 Task: Select service change management.
Action: Mouse moved to (598, 211)
Screenshot: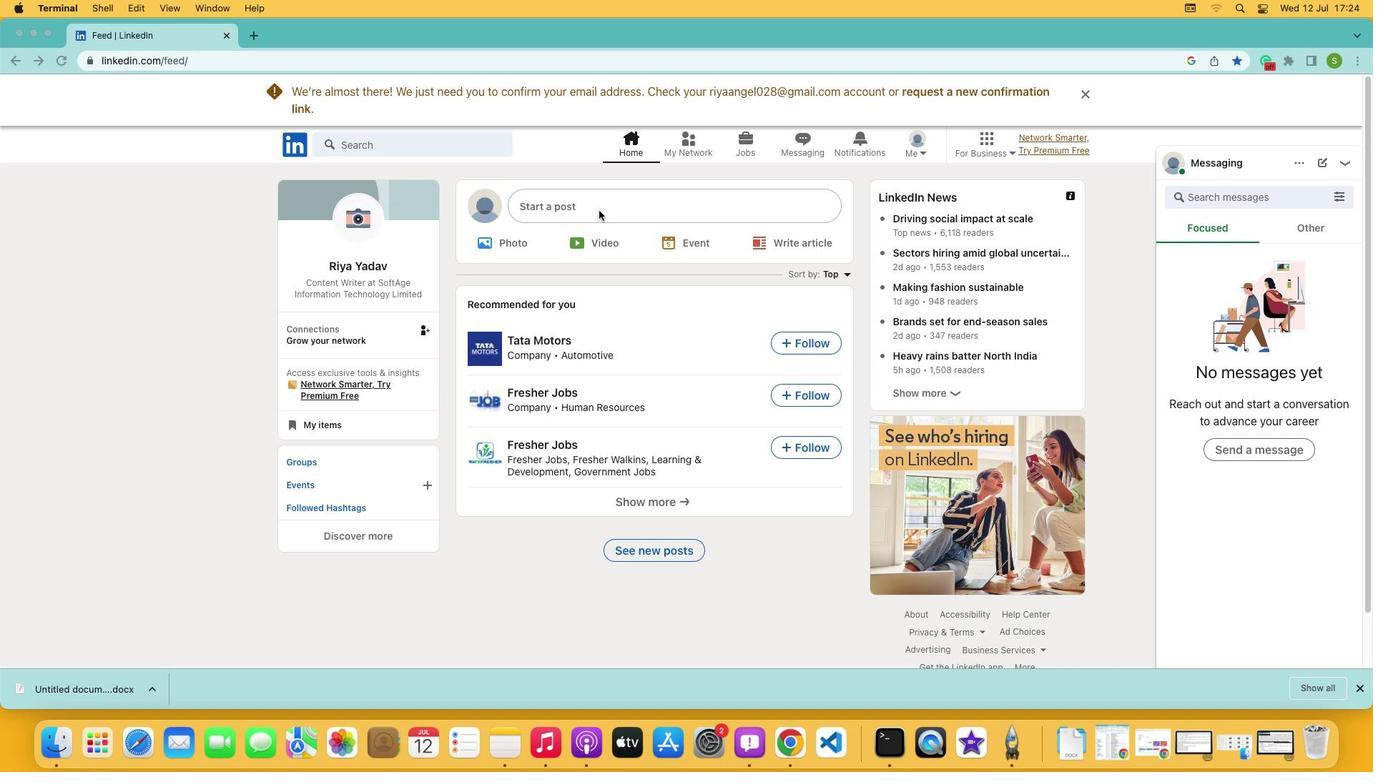 
Action: Mouse pressed left at (598, 211)
Screenshot: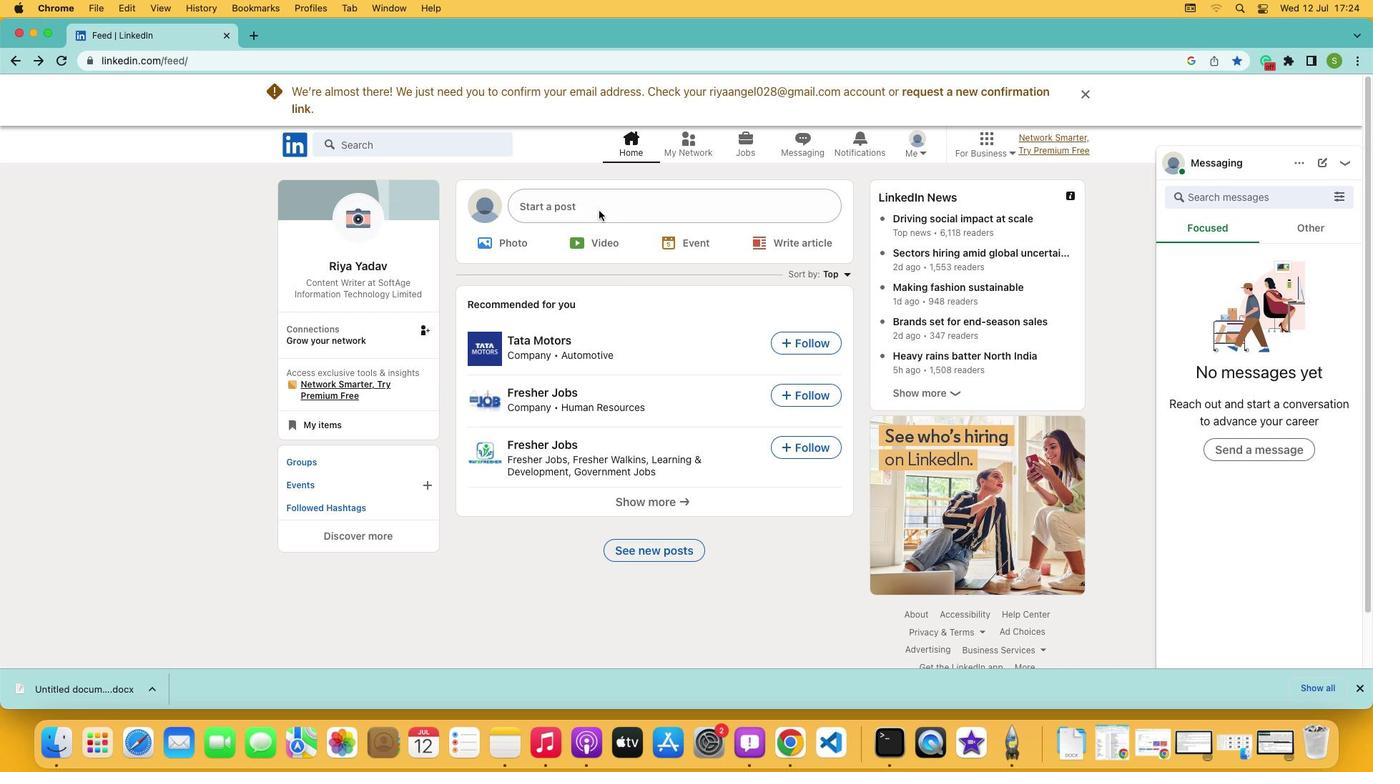 
Action: Mouse moved to (599, 211)
Screenshot: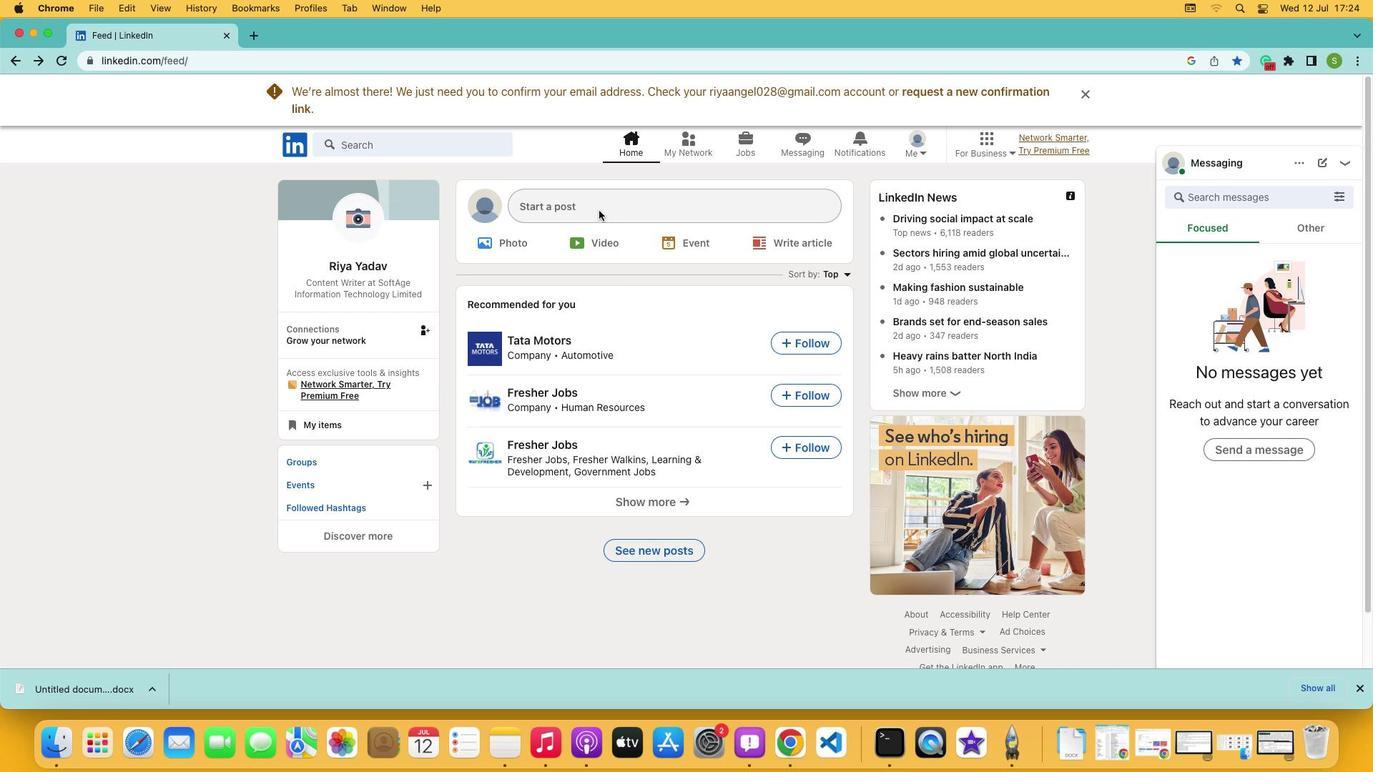 
Action: Mouse pressed left at (599, 211)
Screenshot: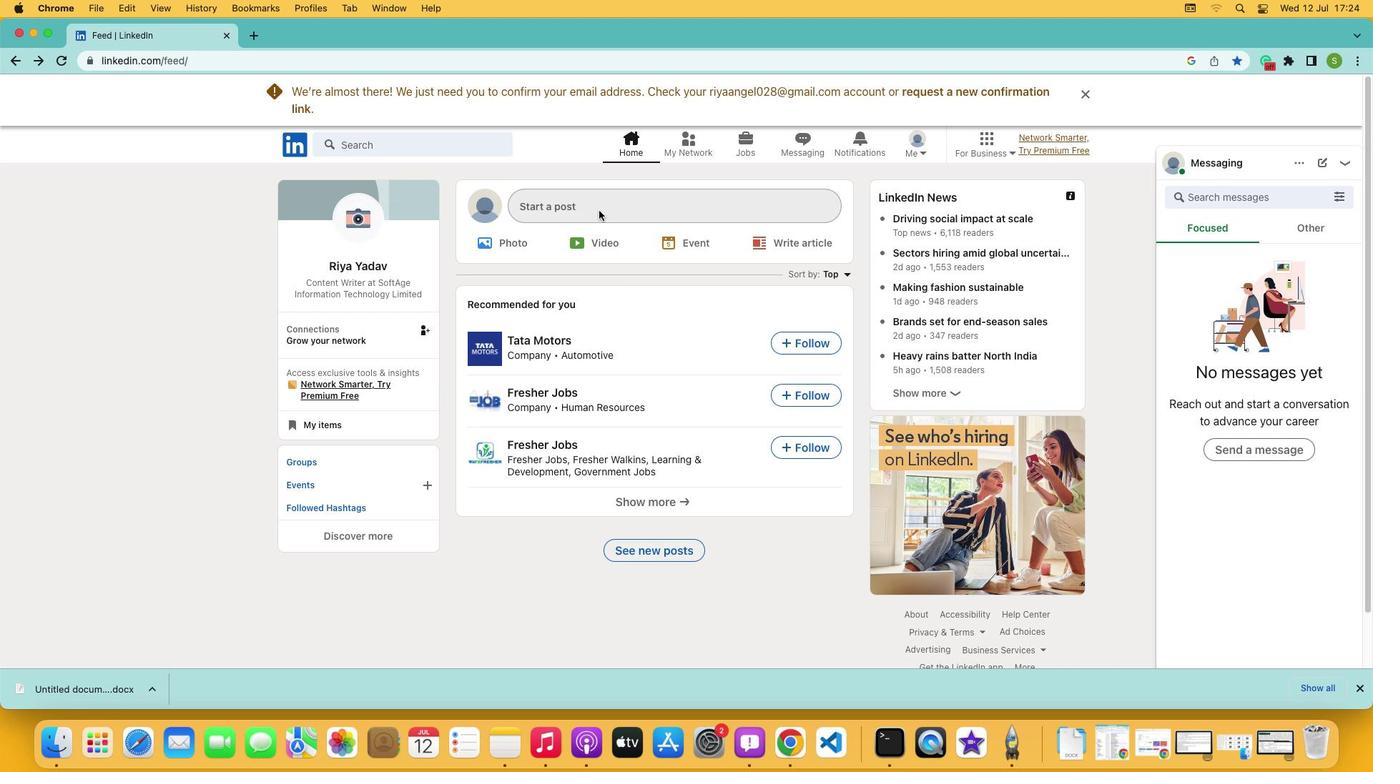
Action: Mouse moved to (607, 429)
Screenshot: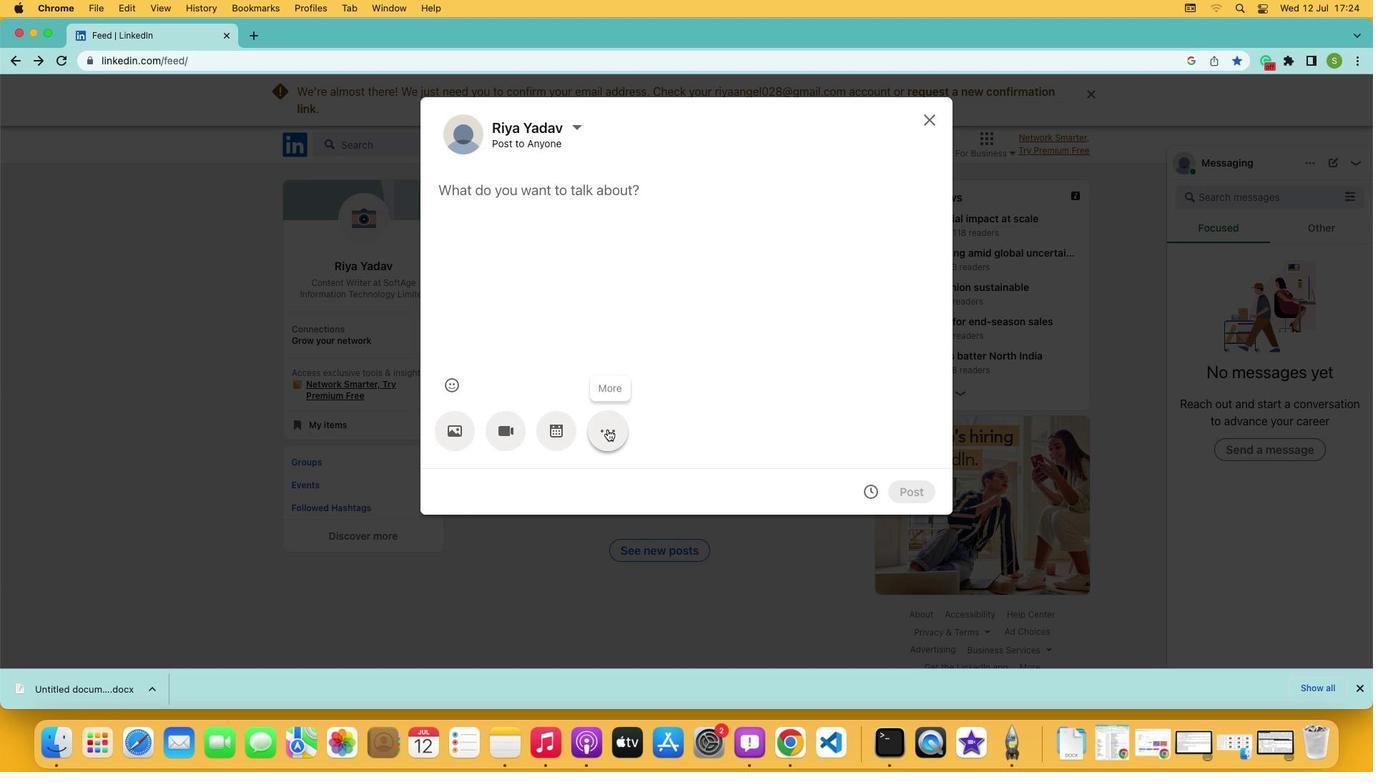 
Action: Mouse pressed left at (607, 429)
Screenshot: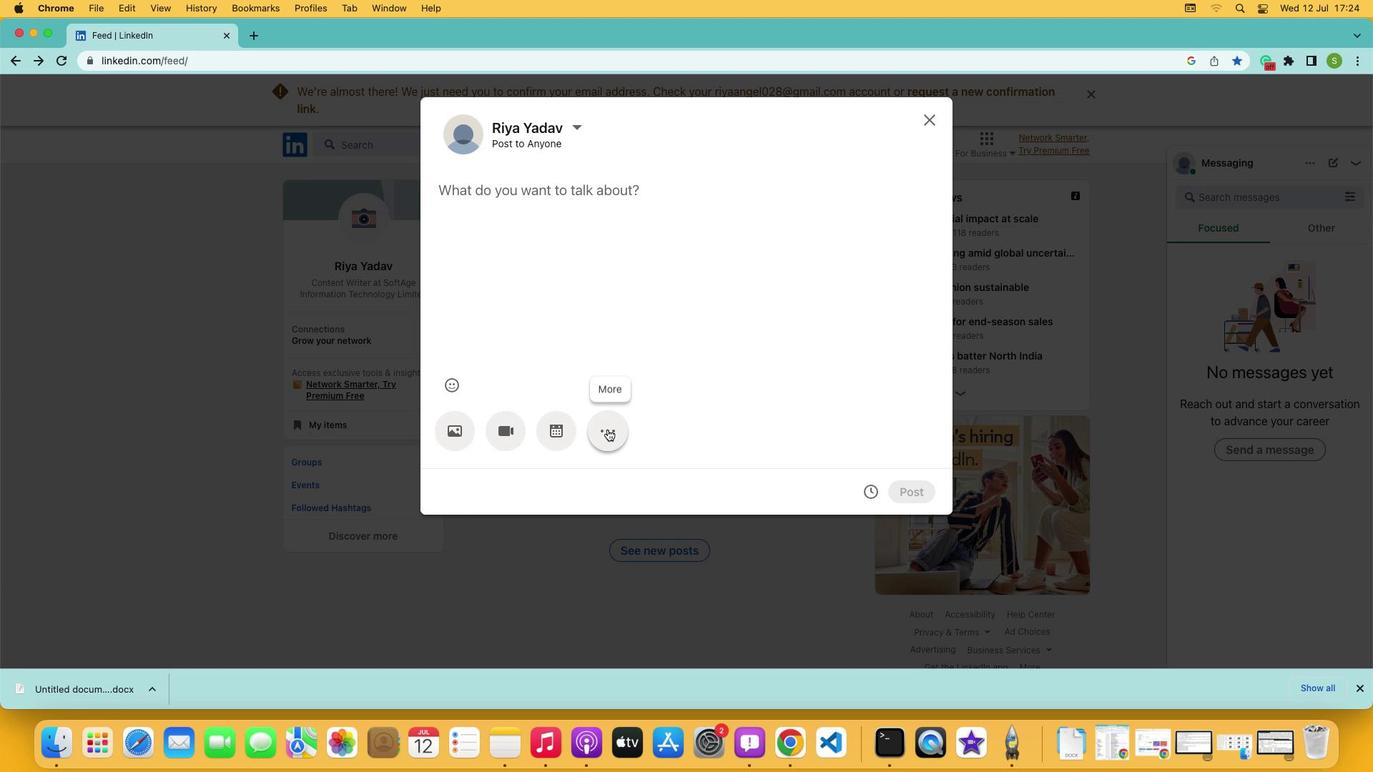 
Action: Mouse moved to (815, 424)
Screenshot: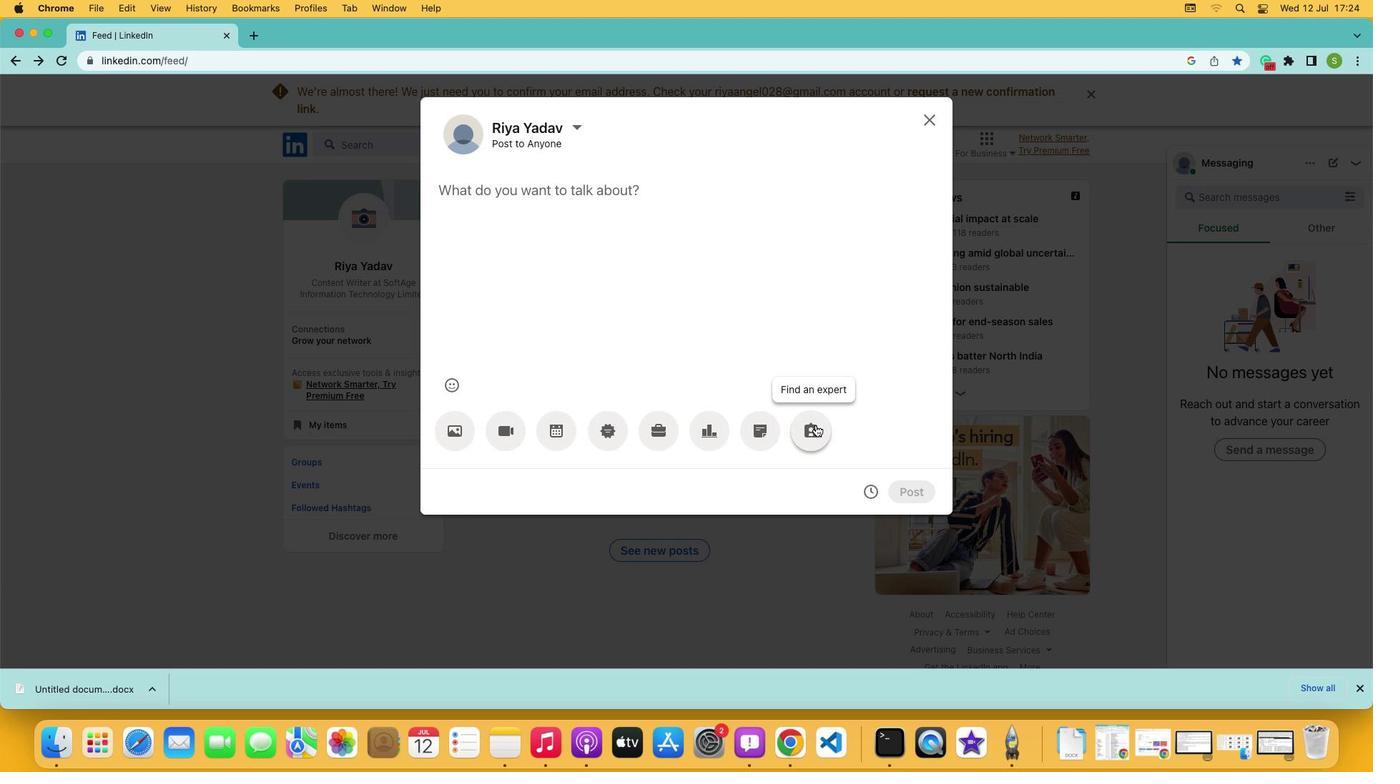 
Action: Mouse pressed left at (815, 424)
Screenshot: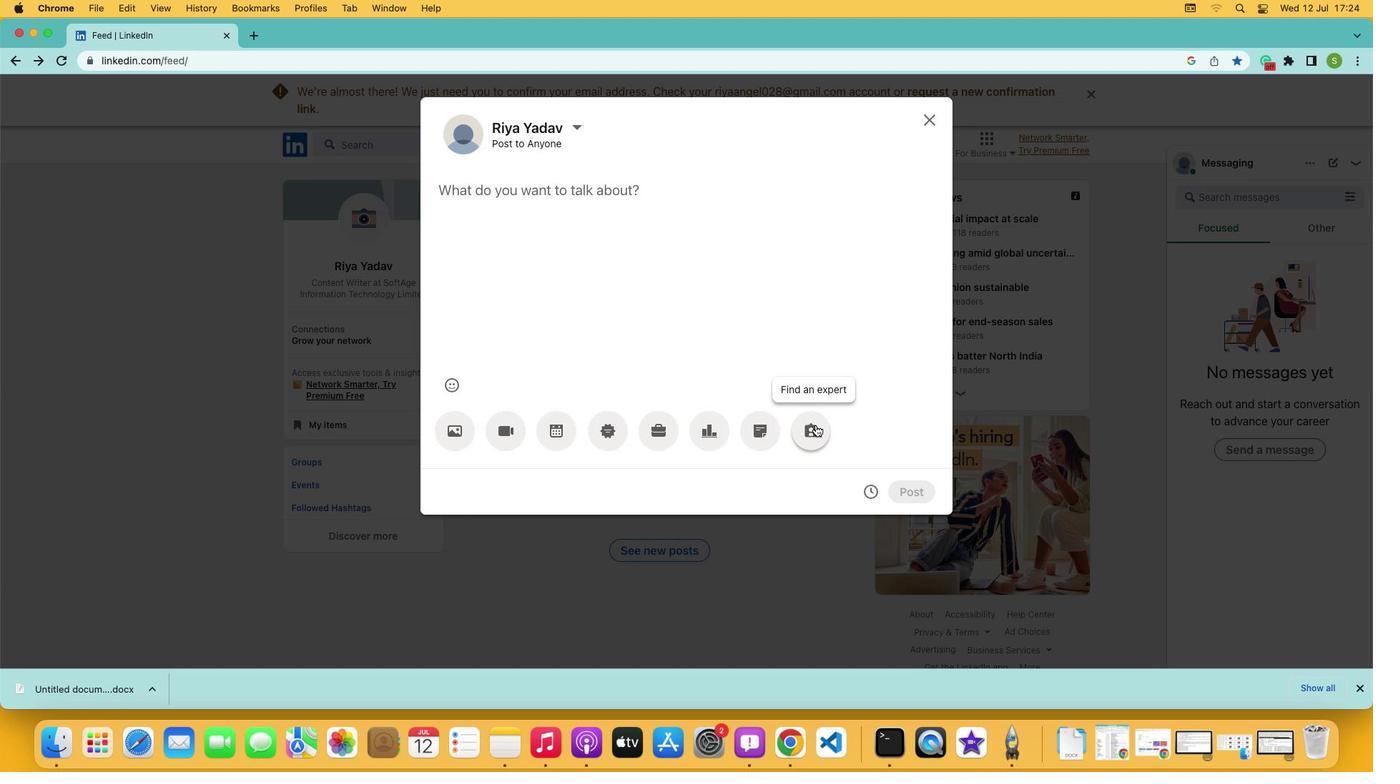
Action: Mouse moved to (634, 205)
Screenshot: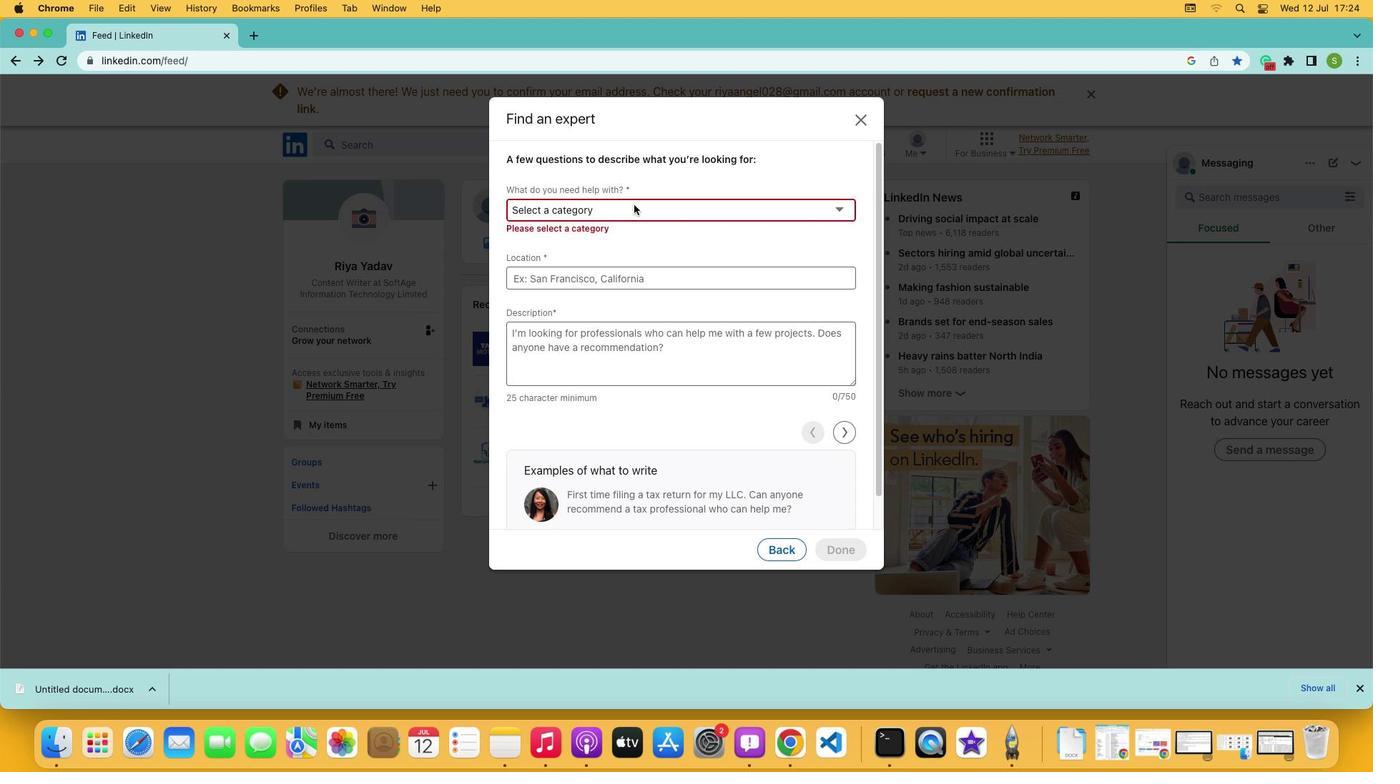 
Action: Mouse pressed left at (634, 205)
Screenshot: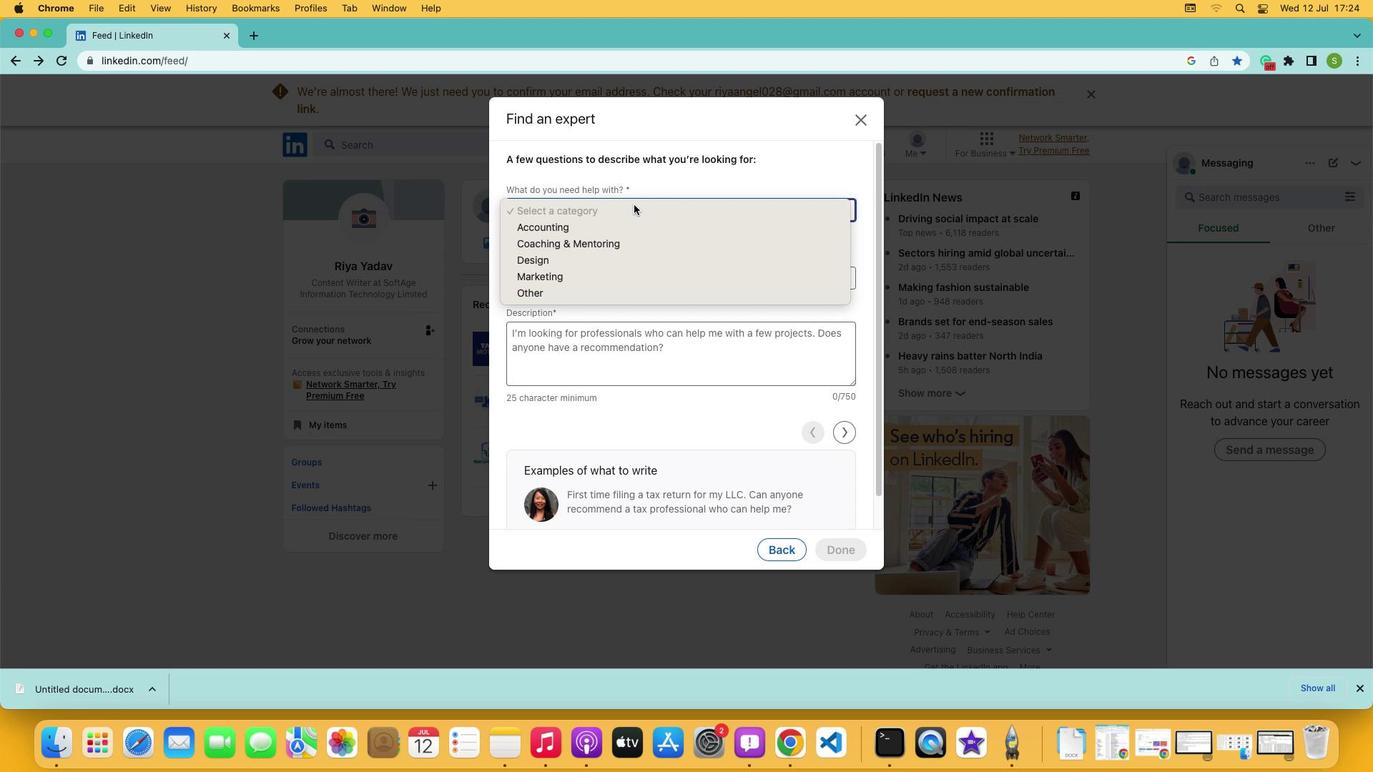 
Action: Mouse moved to (598, 245)
Screenshot: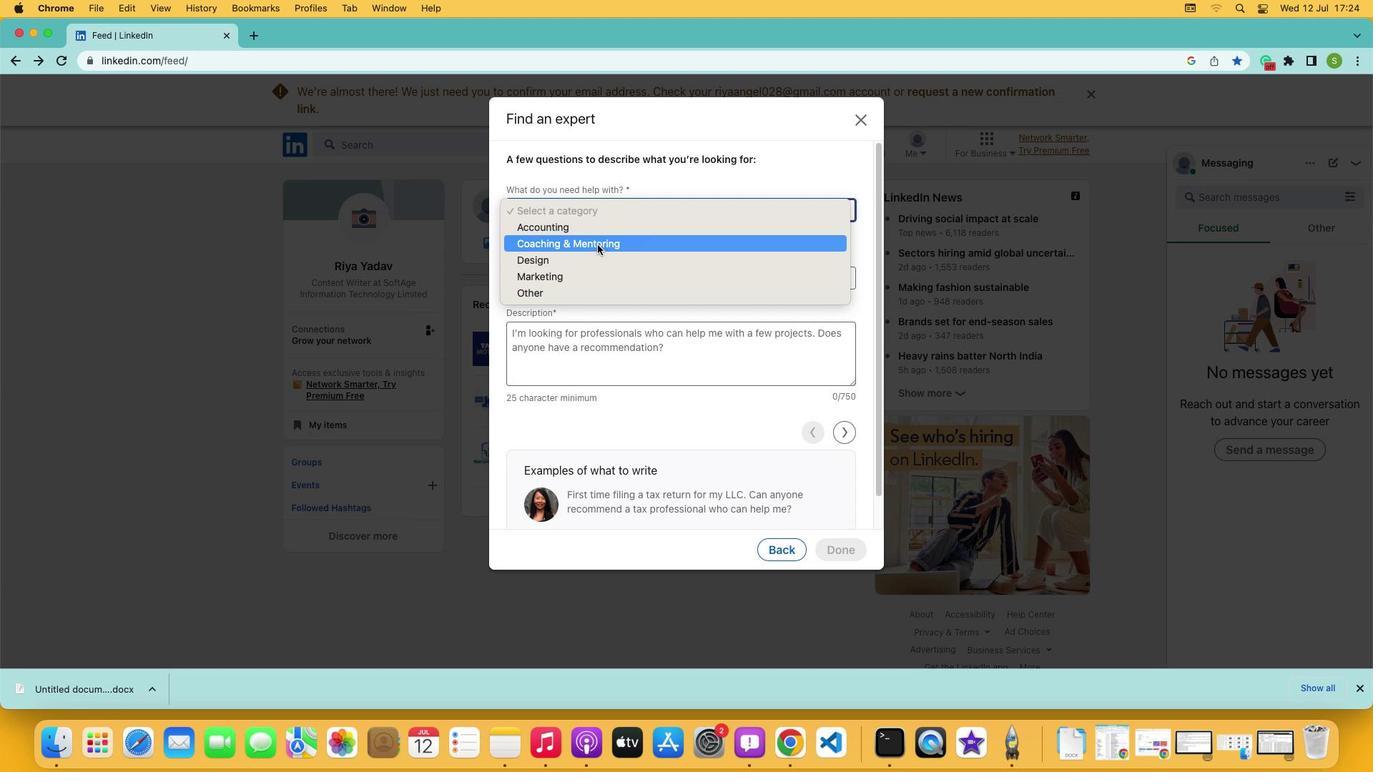 
Action: Mouse pressed left at (598, 245)
Screenshot: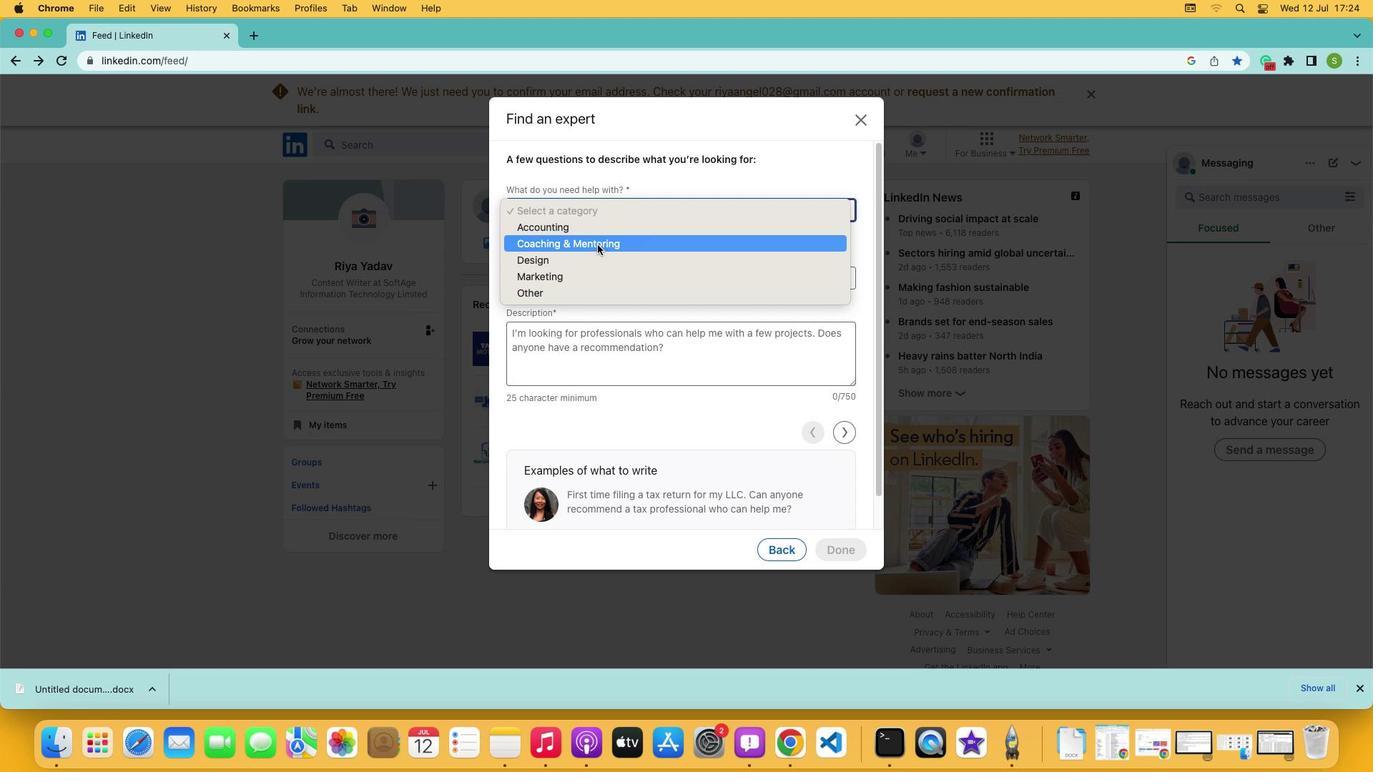 
Action: Mouse moved to (588, 266)
Screenshot: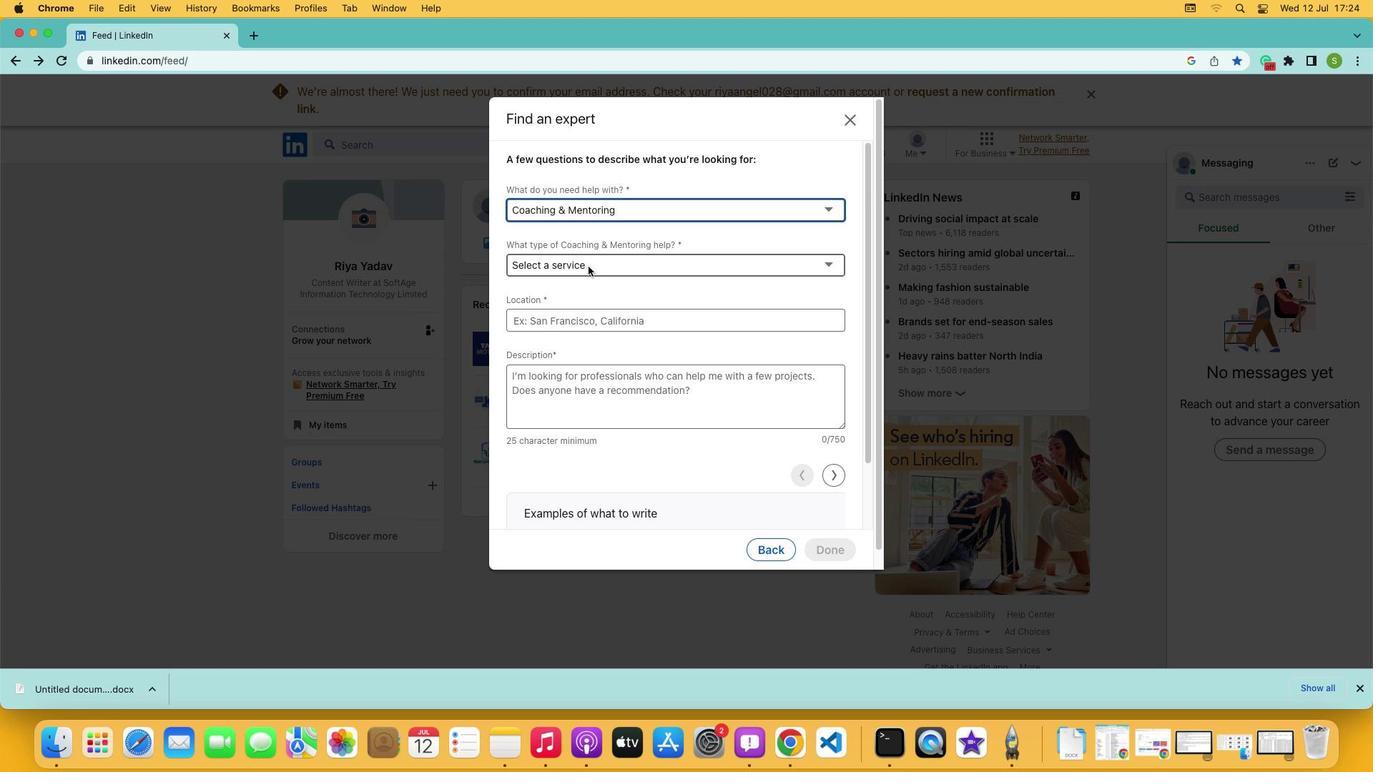 
Action: Mouse pressed left at (588, 266)
Screenshot: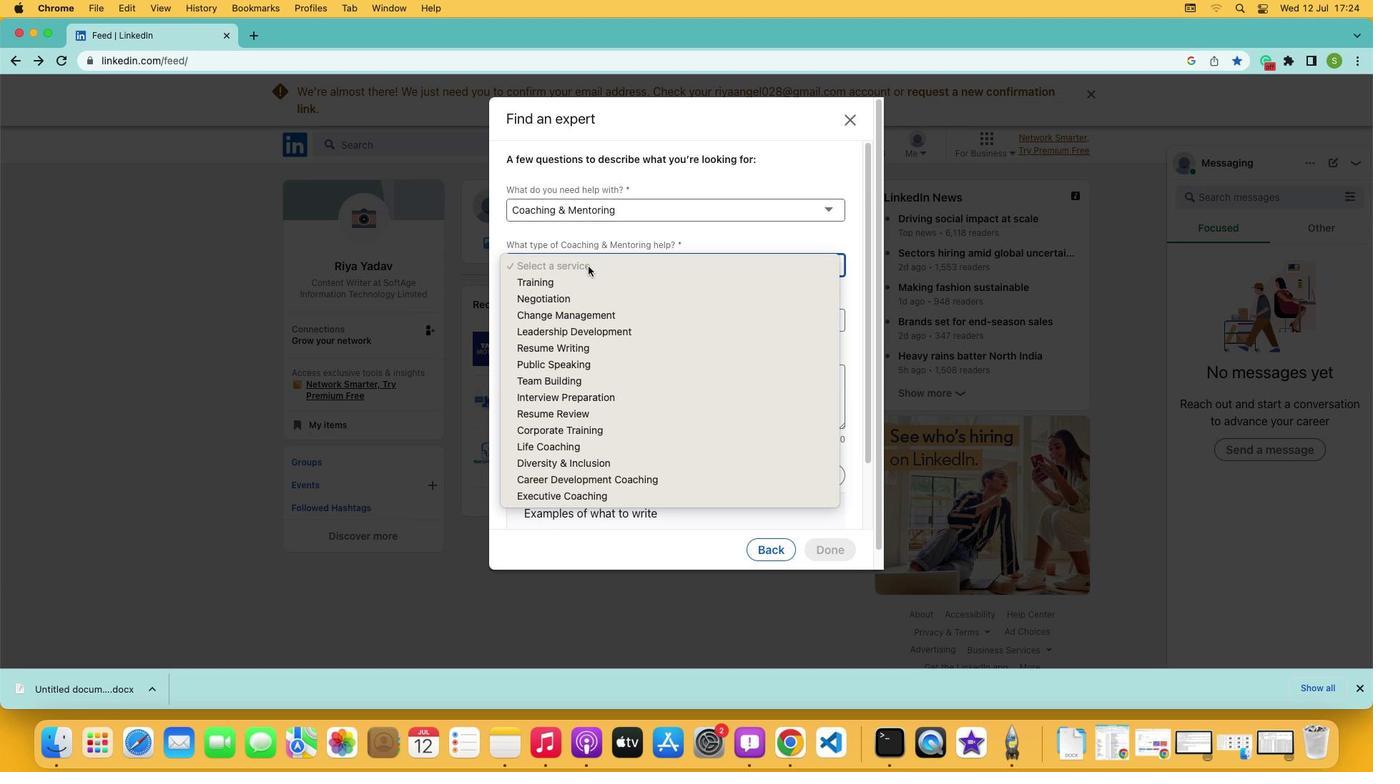 
Action: Mouse moved to (583, 317)
Screenshot: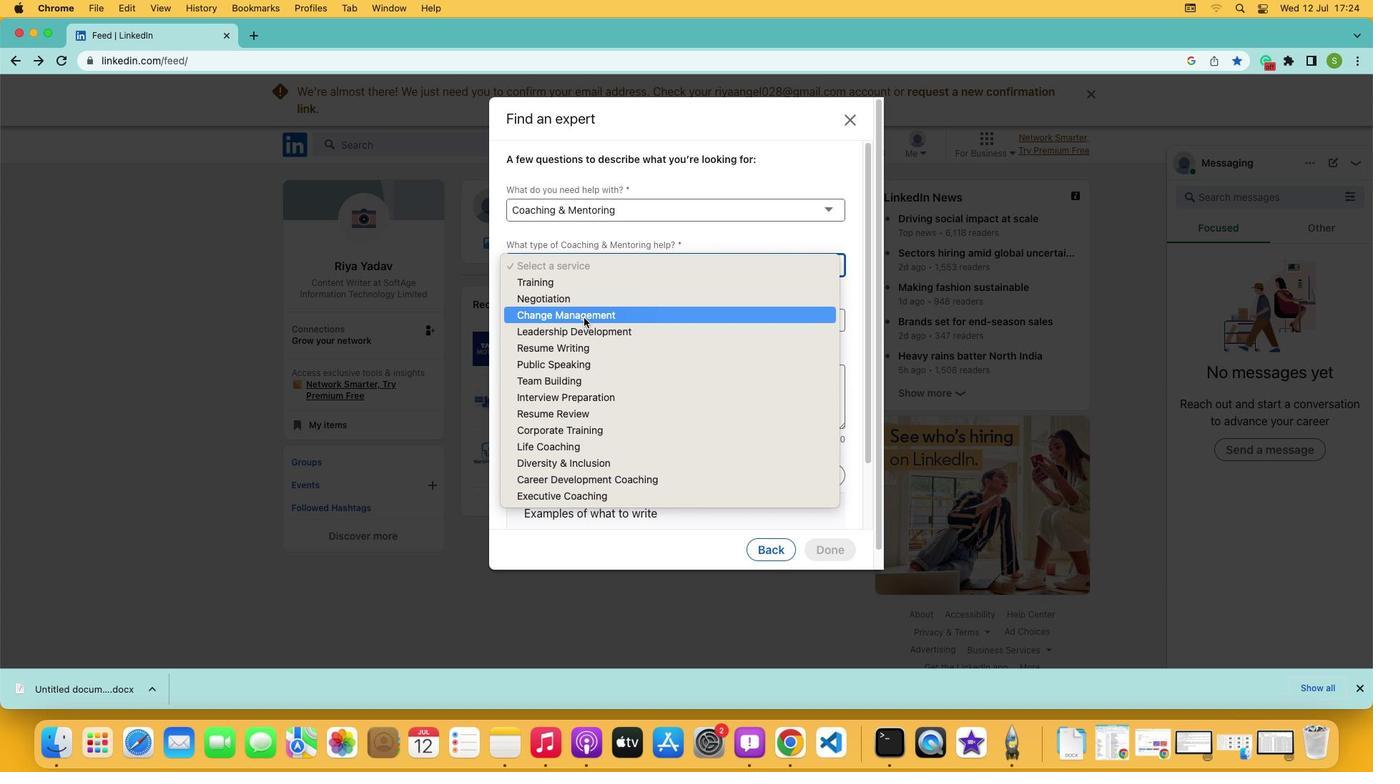 
Action: Mouse pressed left at (583, 317)
Screenshot: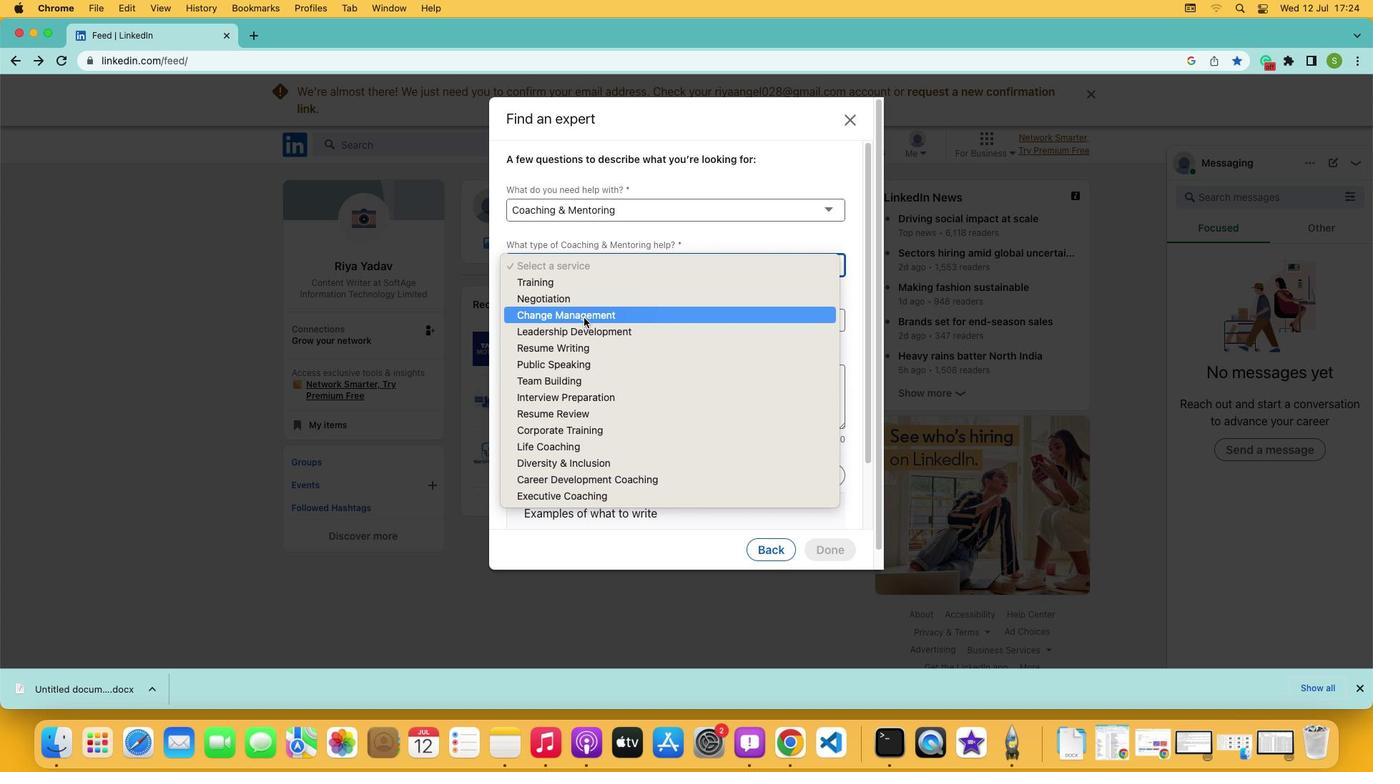 
